 Task: Clear the all time passwords and other sign-in data.
Action: Mouse moved to (1093, 31)
Screenshot: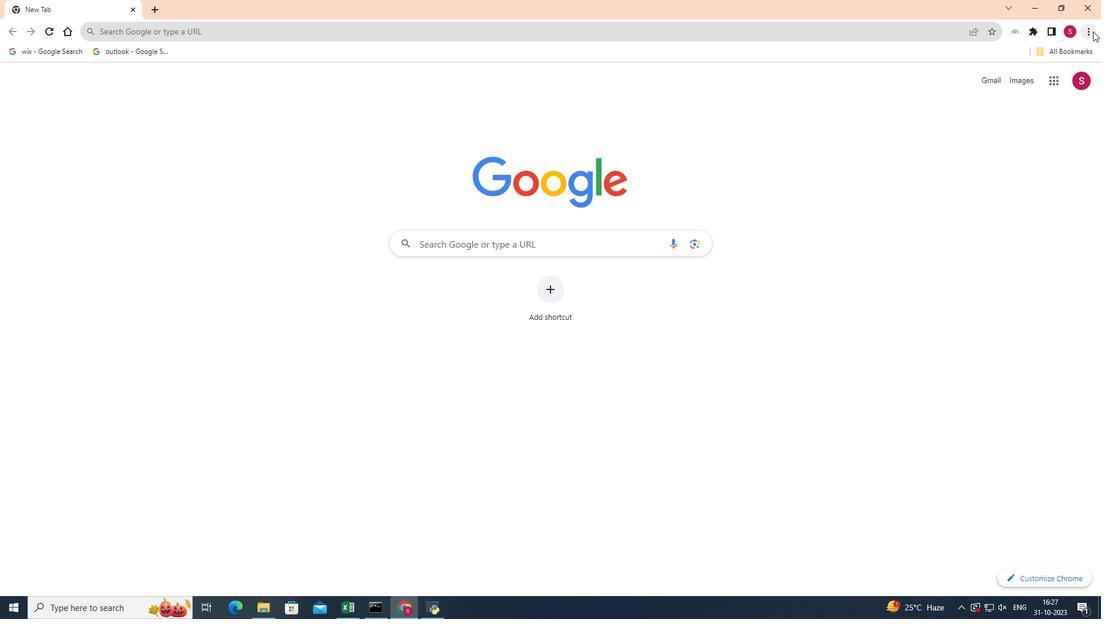 
Action: Mouse pressed left at (1093, 31)
Screenshot: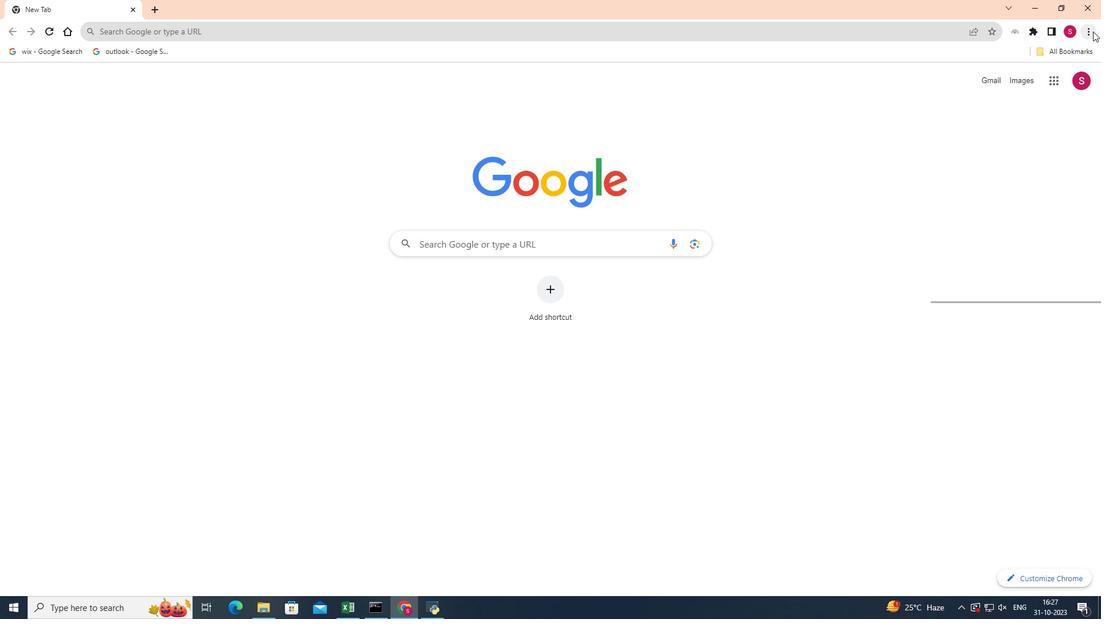 
Action: Mouse moved to (967, 210)
Screenshot: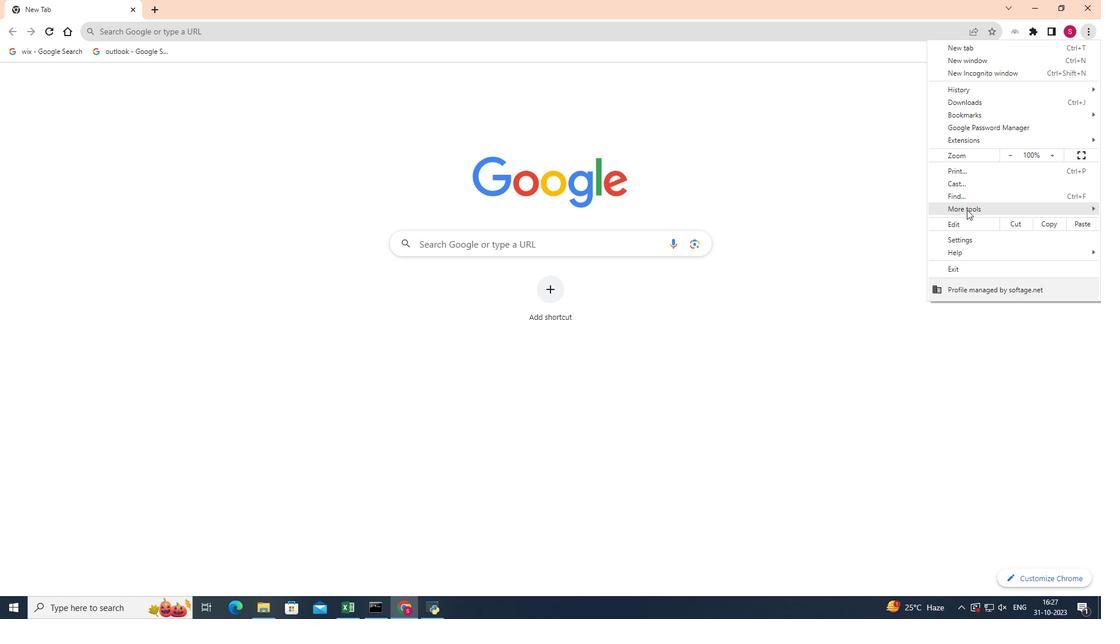 
Action: Mouse pressed left at (967, 210)
Screenshot: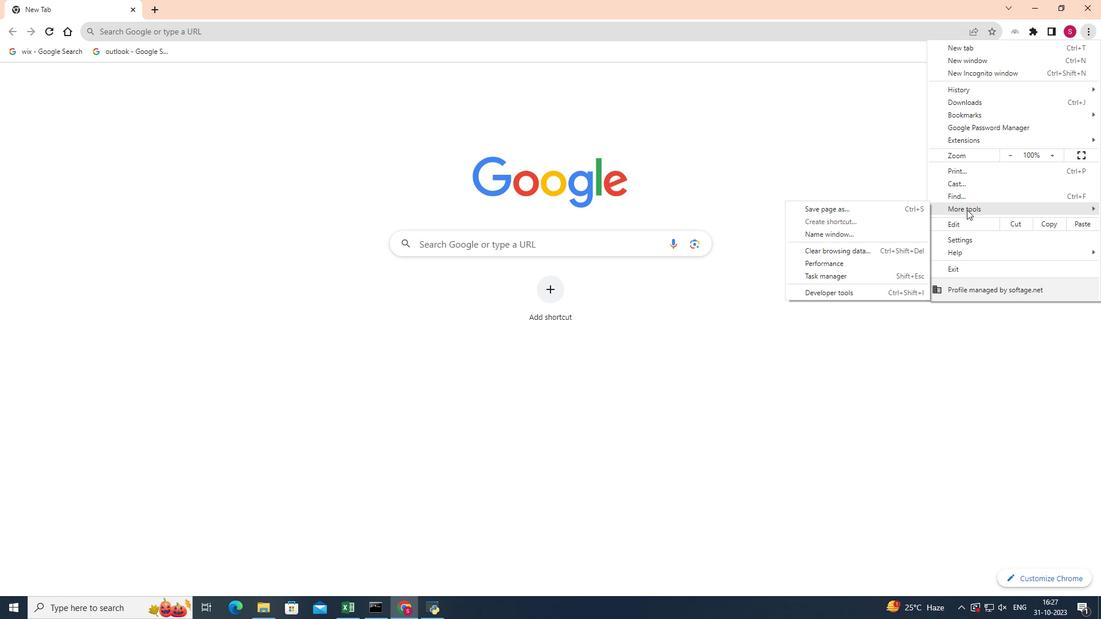 
Action: Mouse moved to (906, 250)
Screenshot: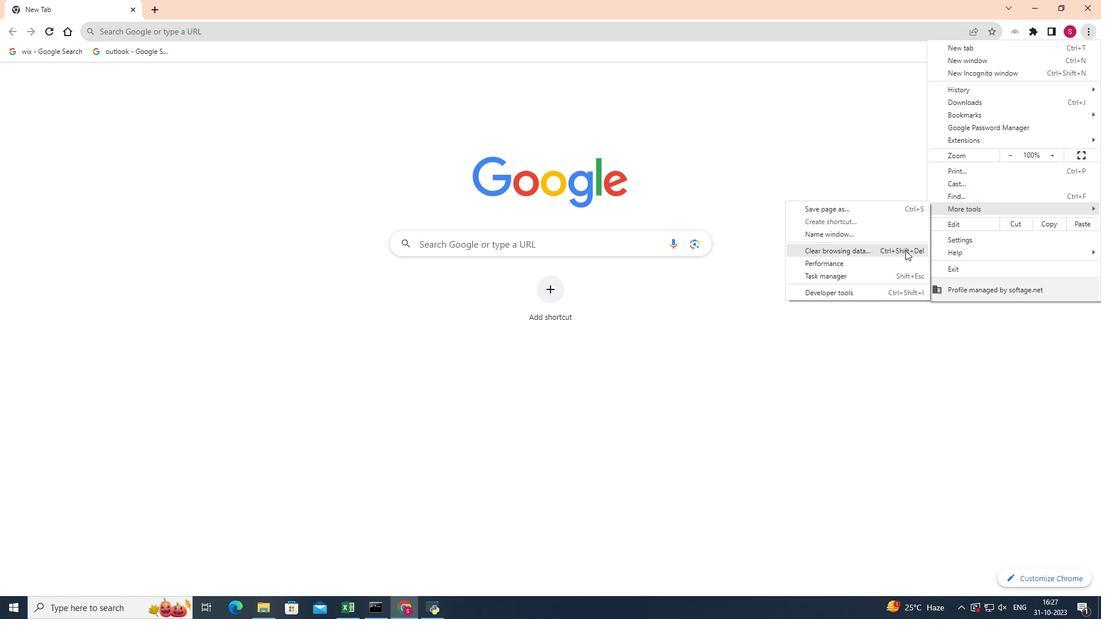 
Action: Mouse pressed left at (906, 250)
Screenshot: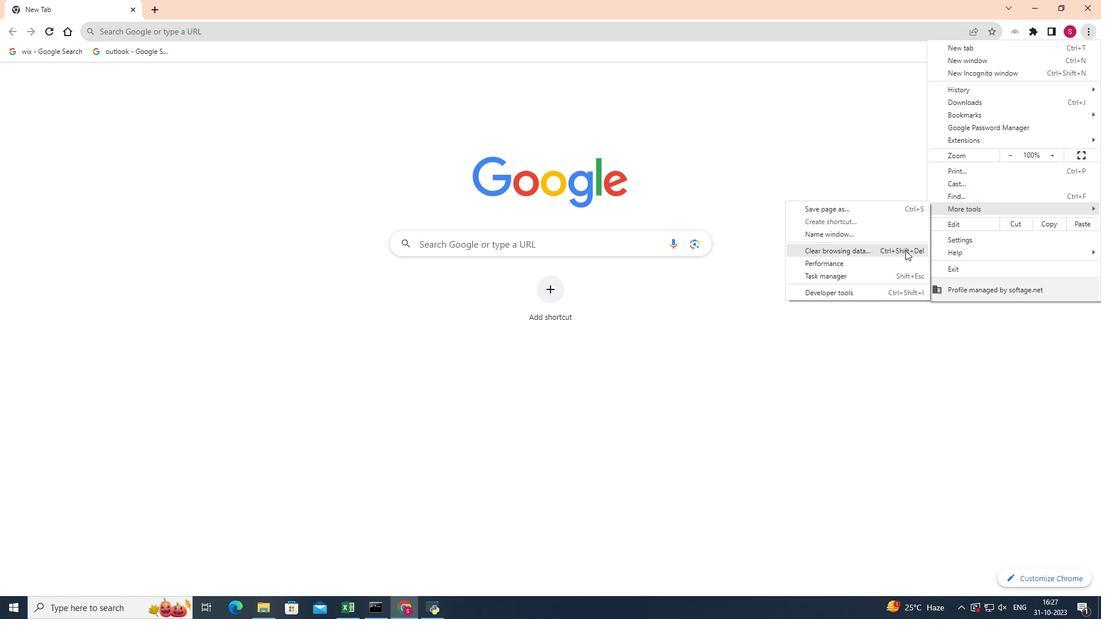 
Action: Mouse moved to (620, 184)
Screenshot: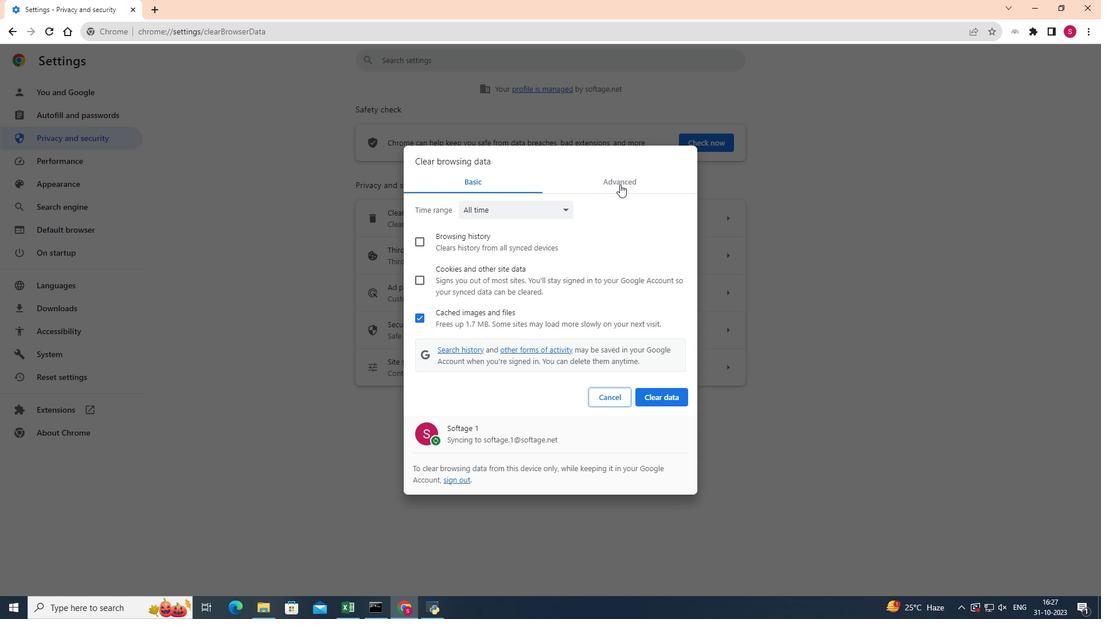 
Action: Mouse pressed left at (620, 184)
Screenshot: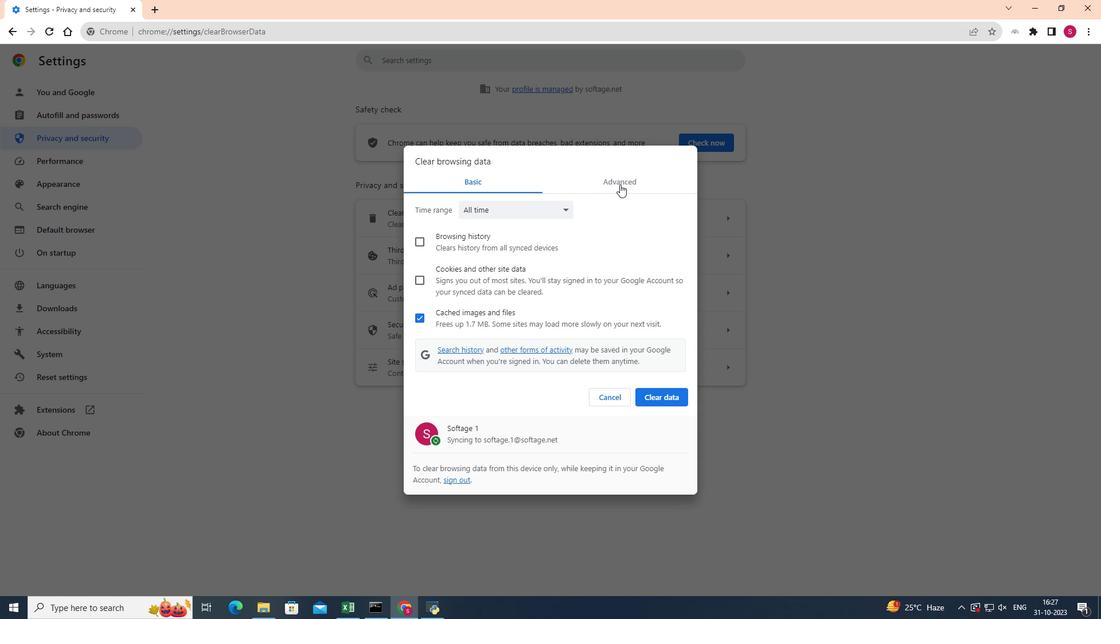 
Action: Mouse moved to (517, 209)
Screenshot: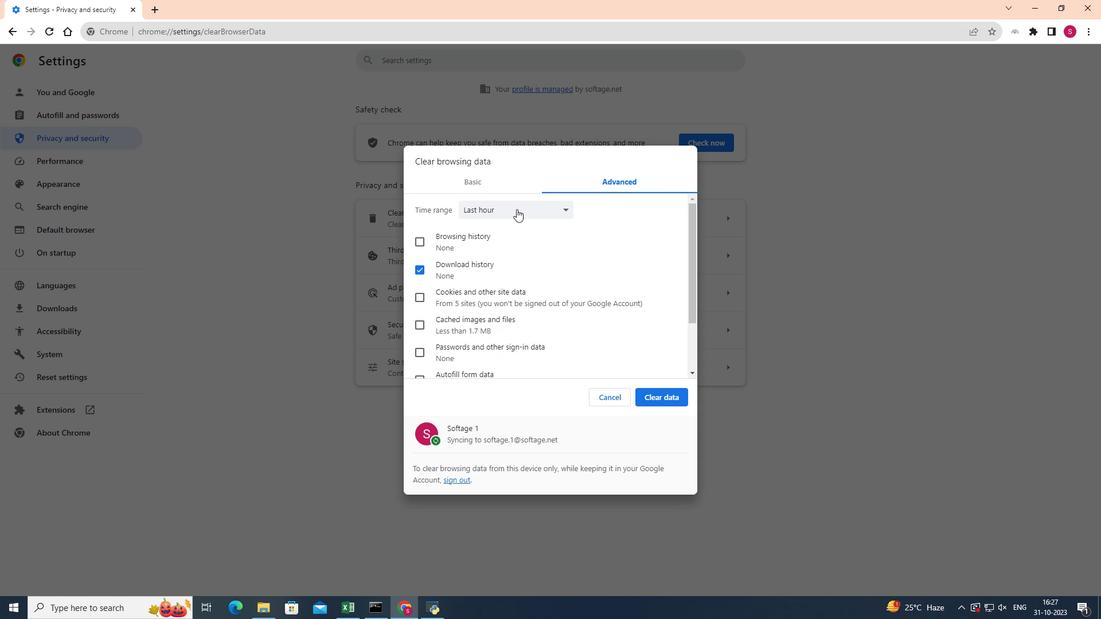 
Action: Mouse pressed left at (517, 209)
Screenshot: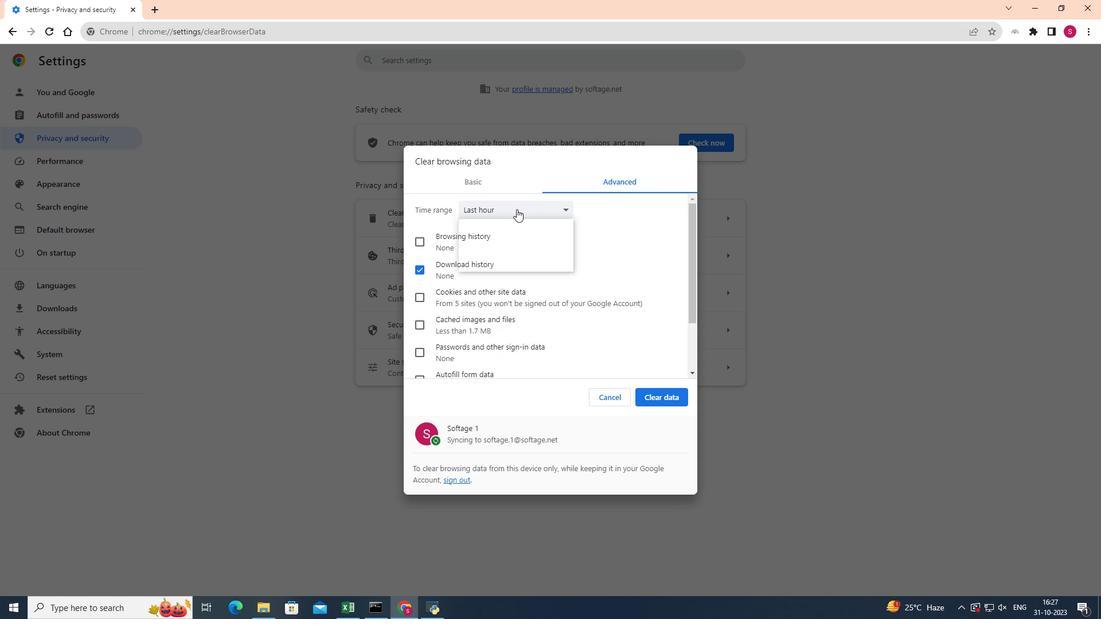 
Action: Mouse moved to (491, 267)
Screenshot: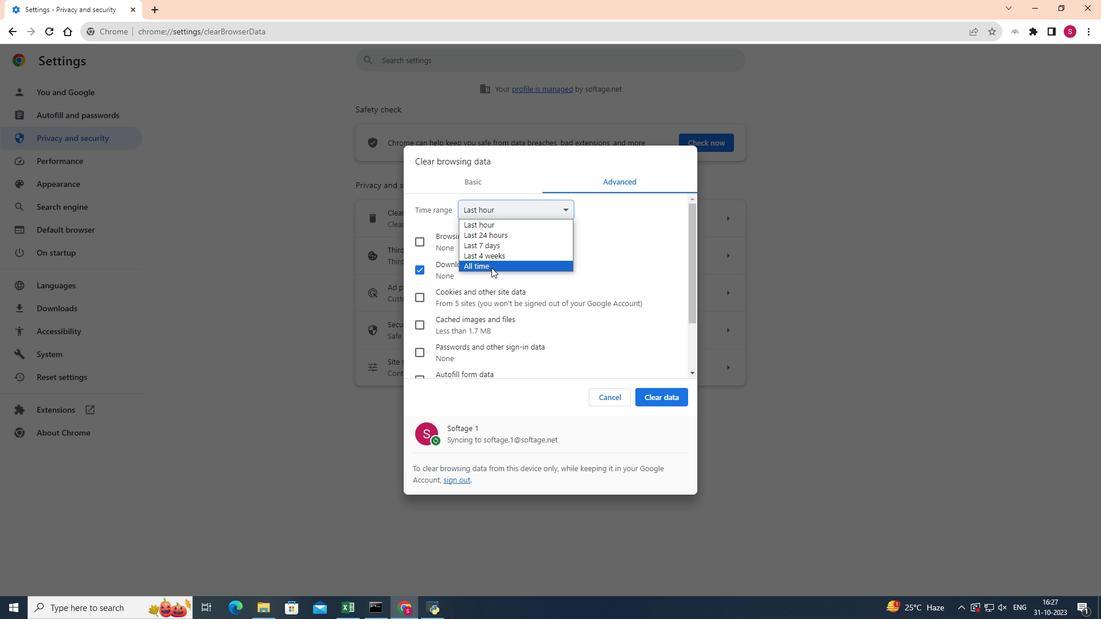 
Action: Mouse pressed left at (491, 267)
Screenshot: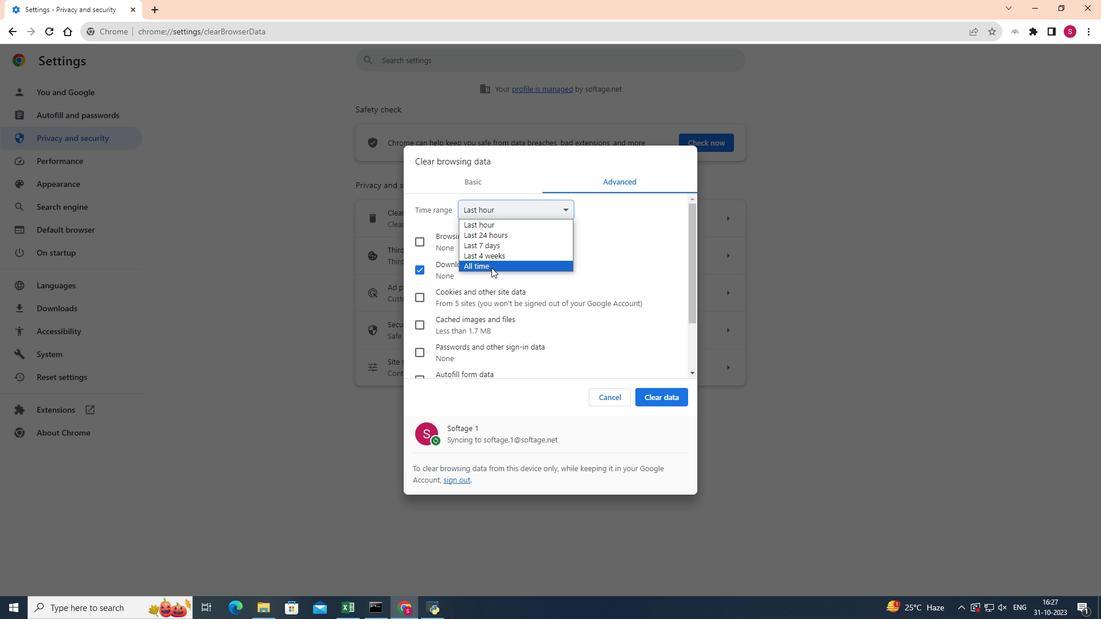 
Action: Mouse moved to (421, 267)
Screenshot: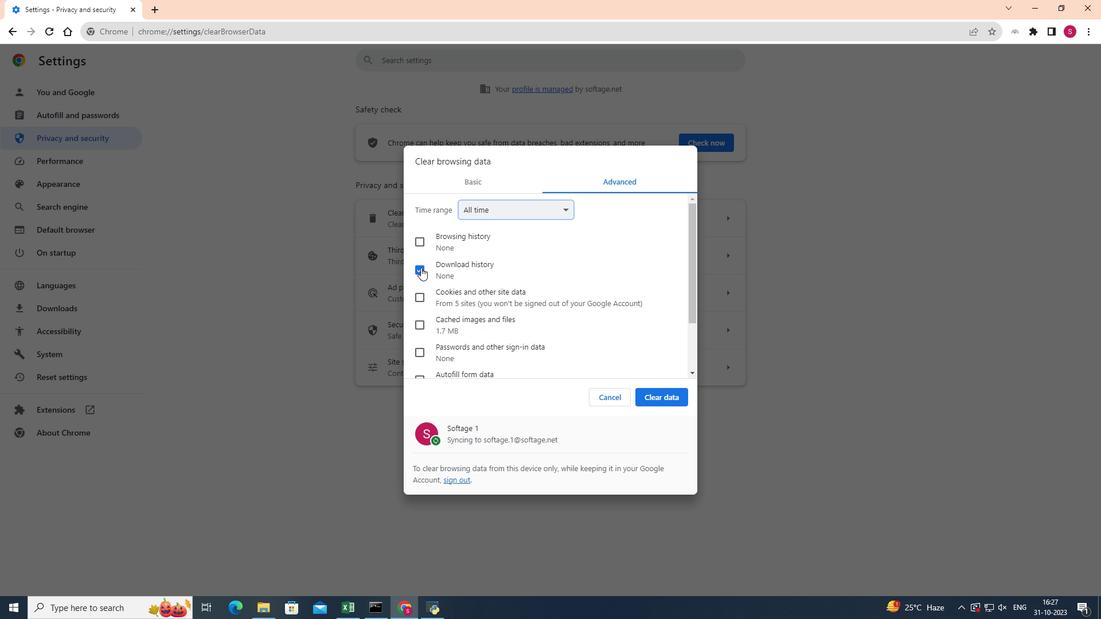 
Action: Mouse pressed left at (421, 267)
Screenshot: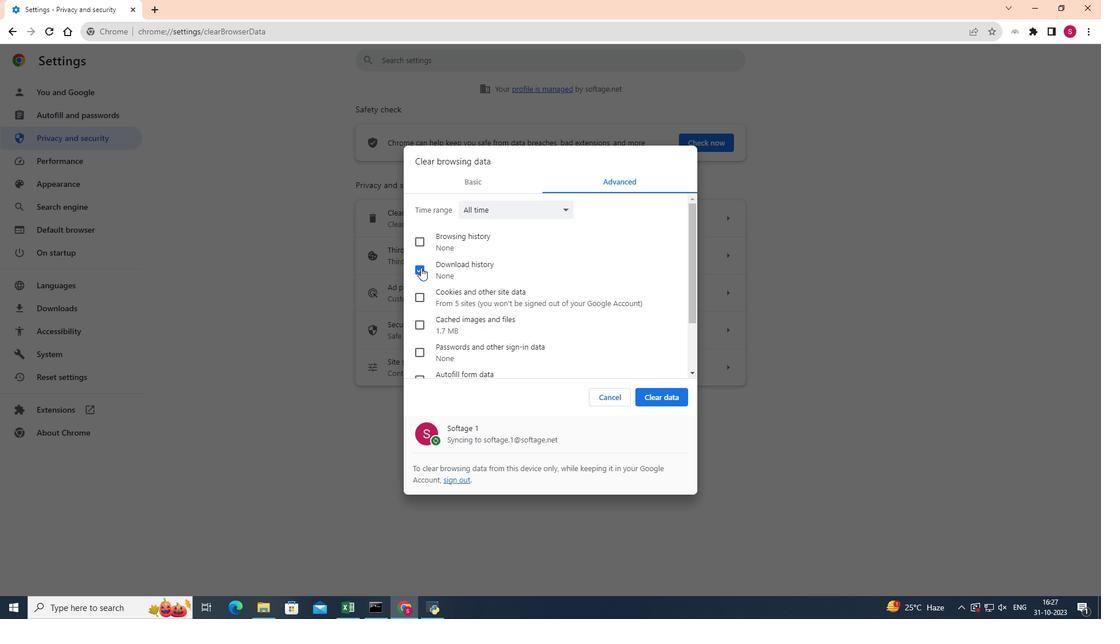 
Action: Mouse moved to (421, 354)
Screenshot: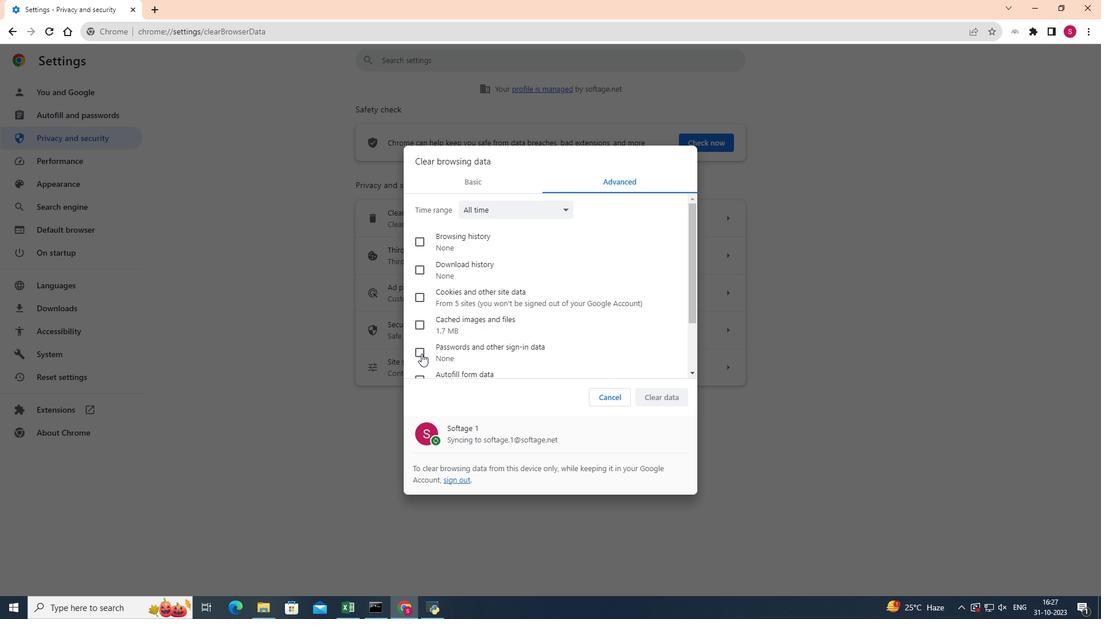 
Action: Mouse pressed left at (421, 354)
Screenshot: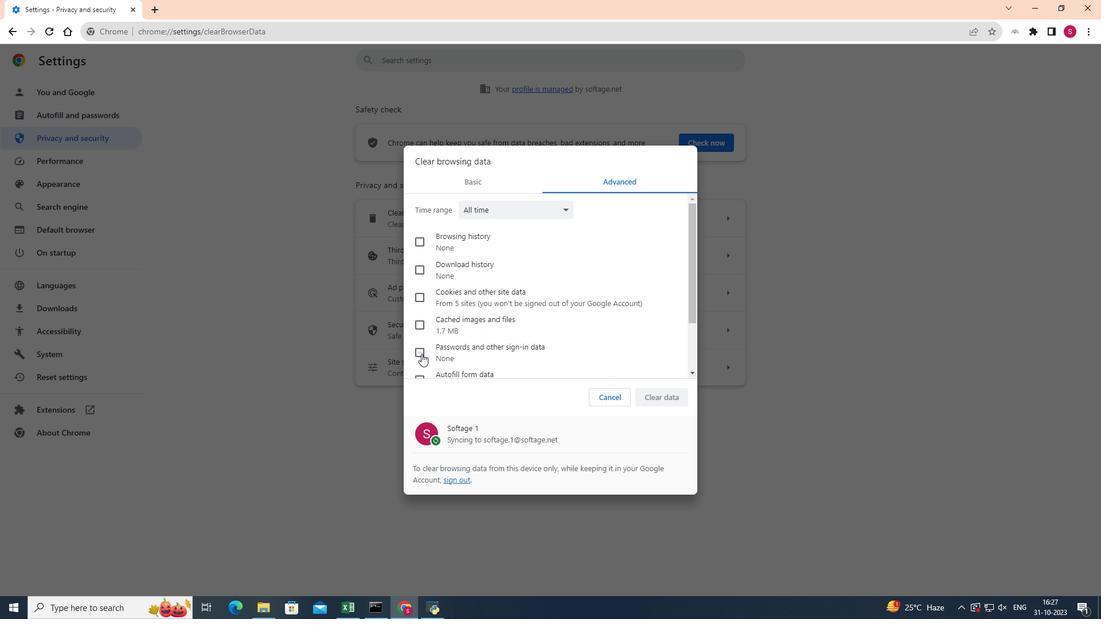 
Action: Mouse moved to (669, 395)
Screenshot: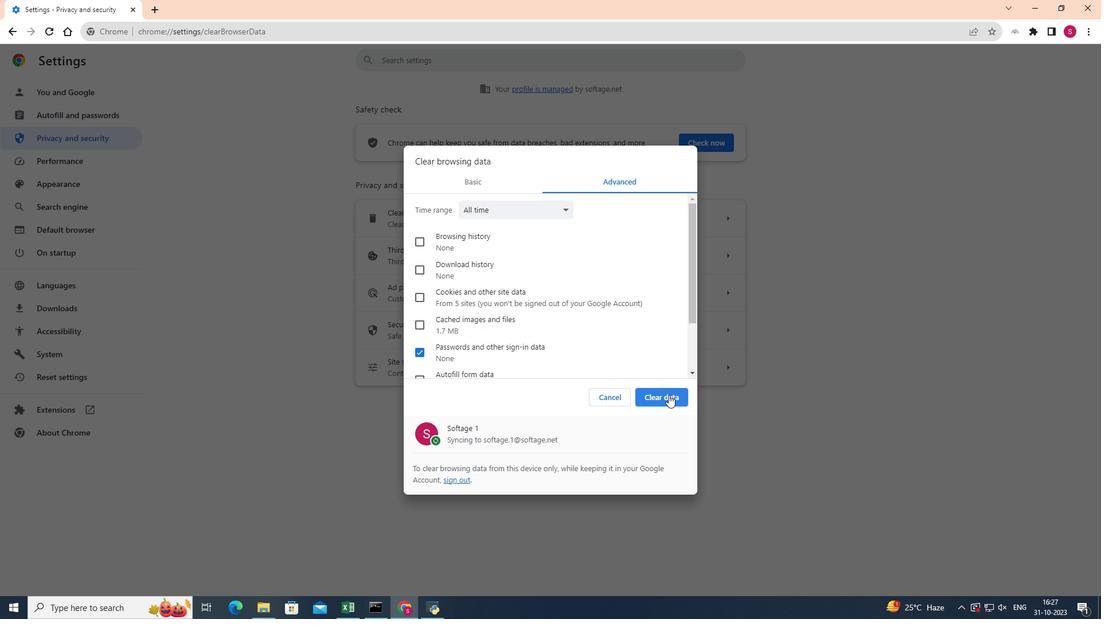 
Action: Mouse pressed left at (669, 395)
Screenshot: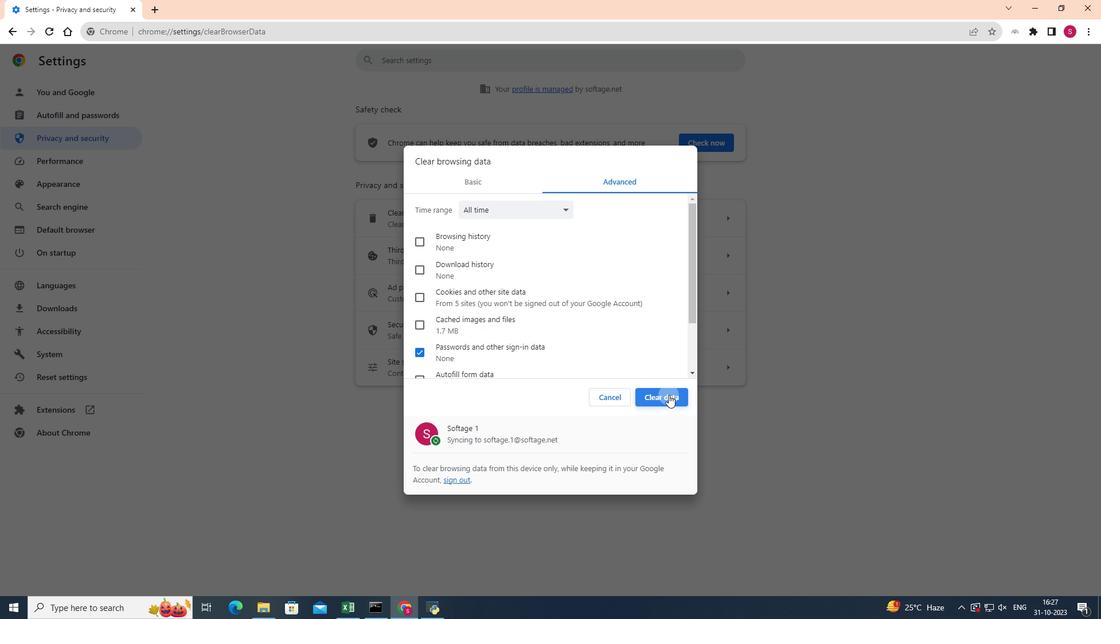 
